 Task: Cancel the 'Budget Discussion' meeting scheduled for June 26, 2023.
Action: Mouse moved to (378, 490)
Screenshot: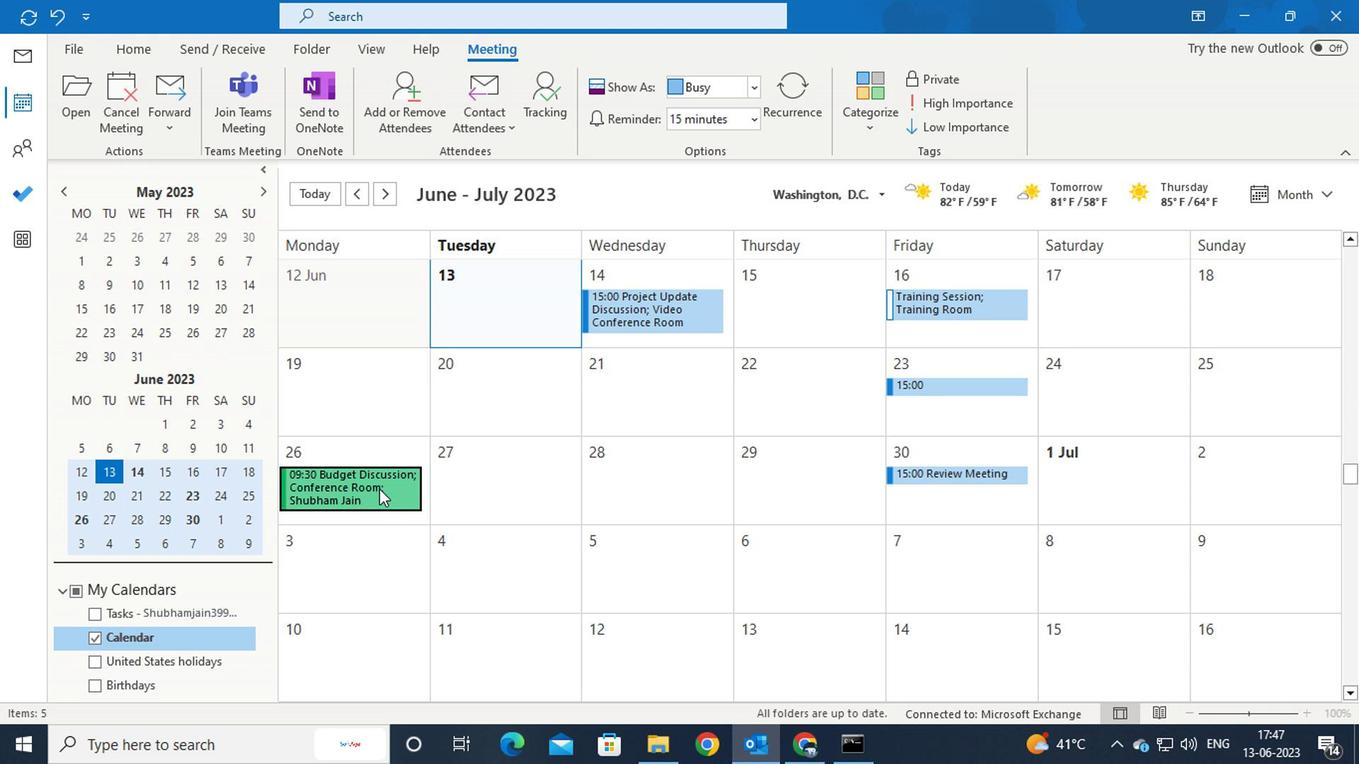 
Action: Mouse pressed left at (378, 490)
Screenshot: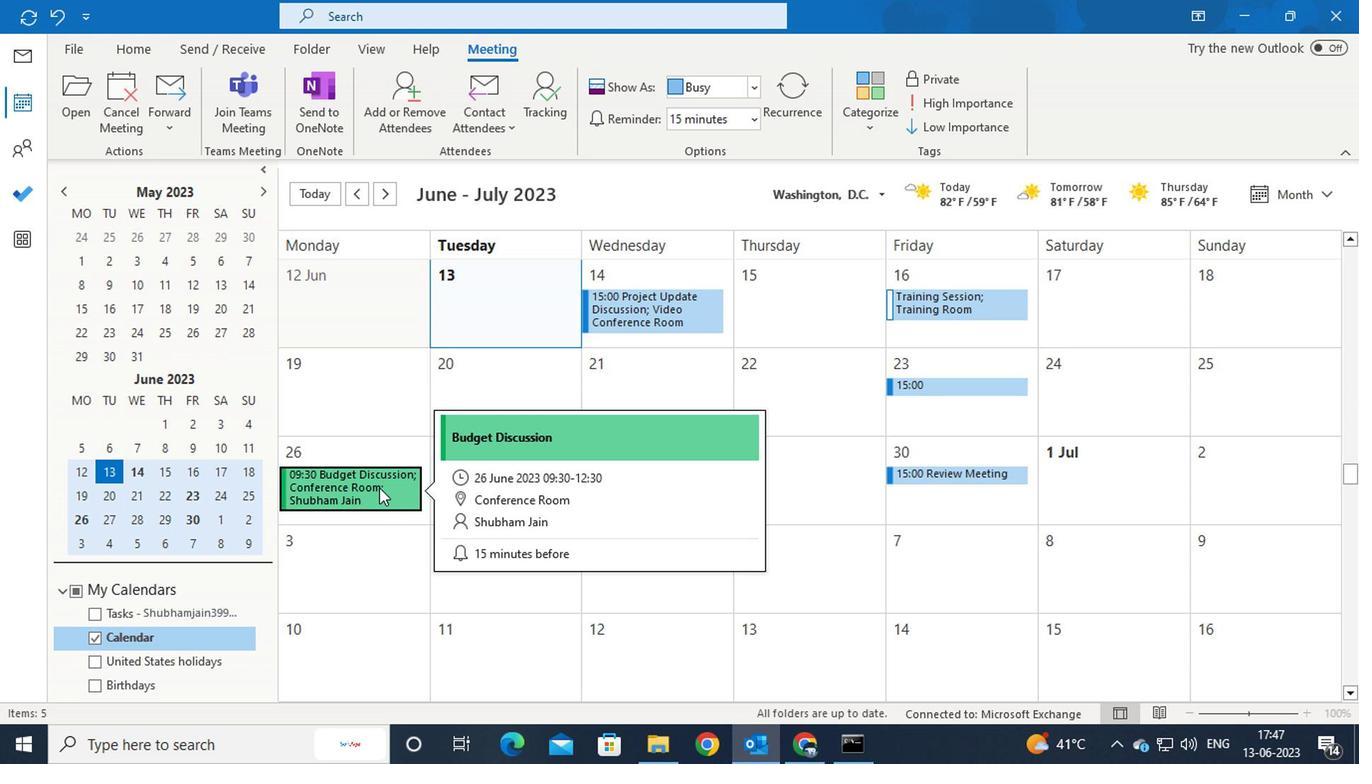 
Action: Mouse pressed left at (378, 490)
Screenshot: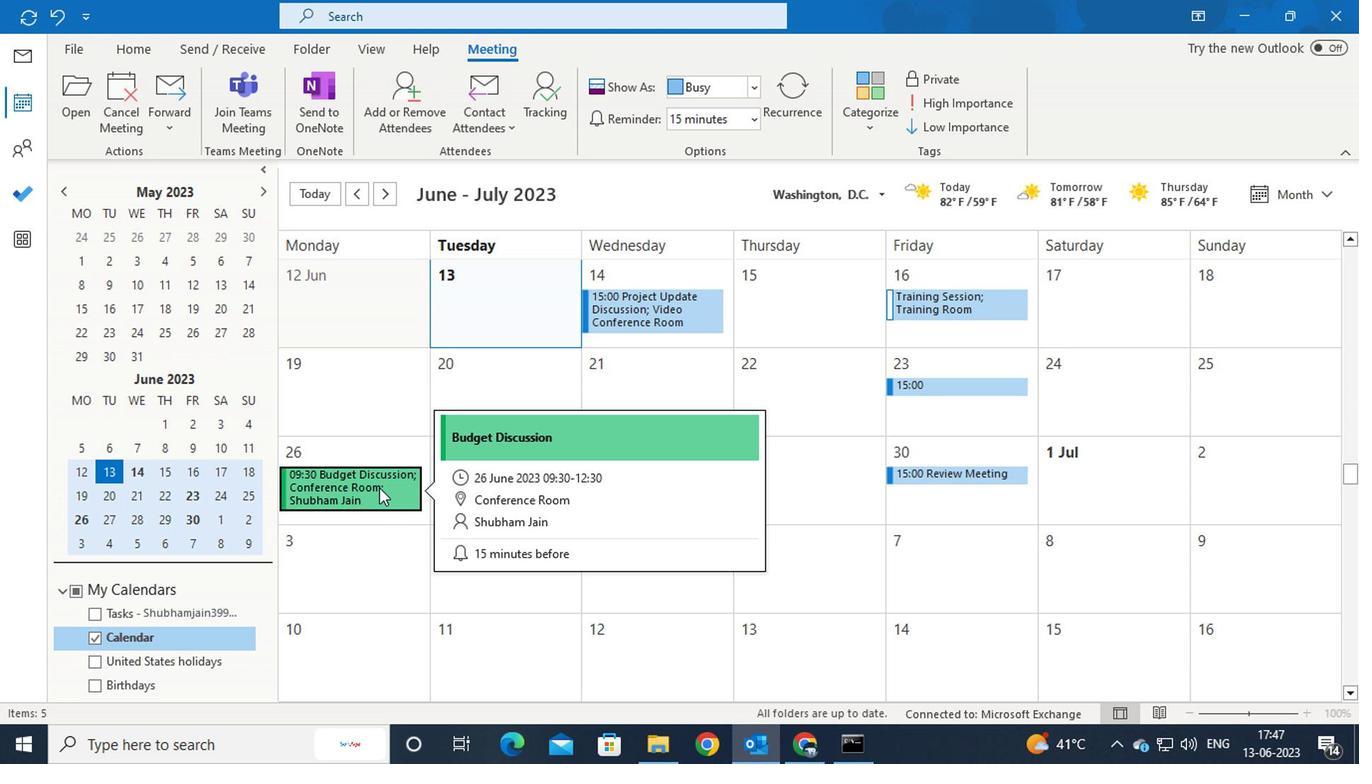 
Action: Mouse moved to (37, 116)
Screenshot: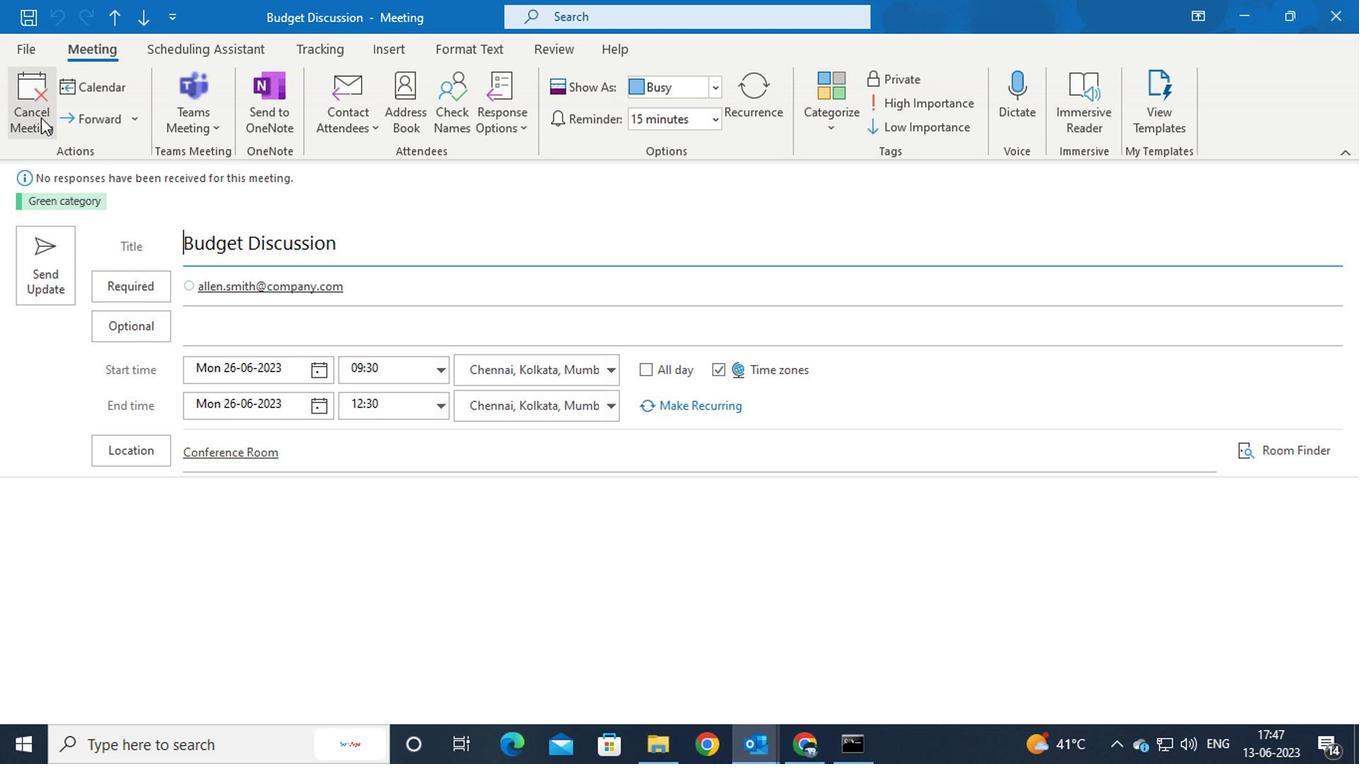 
Action: Mouse pressed left at (37, 116)
Screenshot: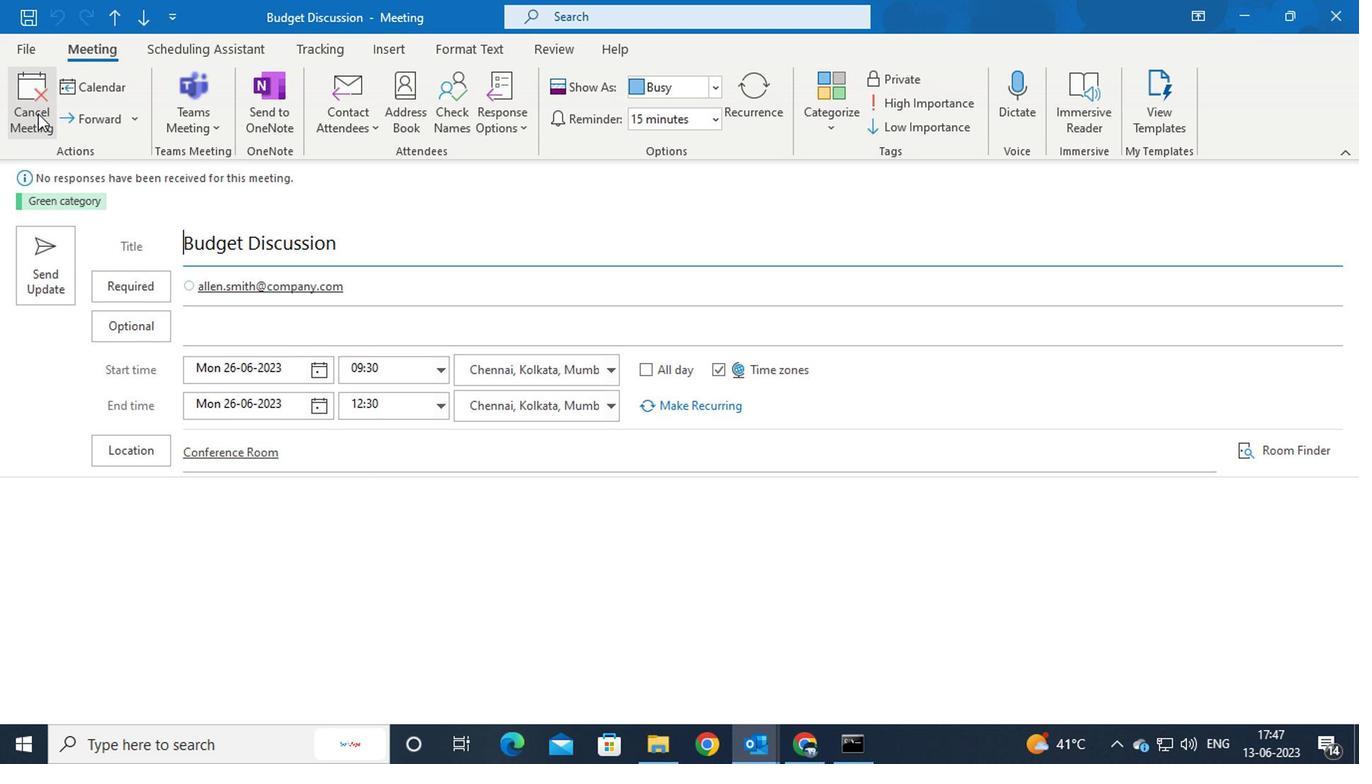 
Action: Mouse moved to (64, 281)
Screenshot: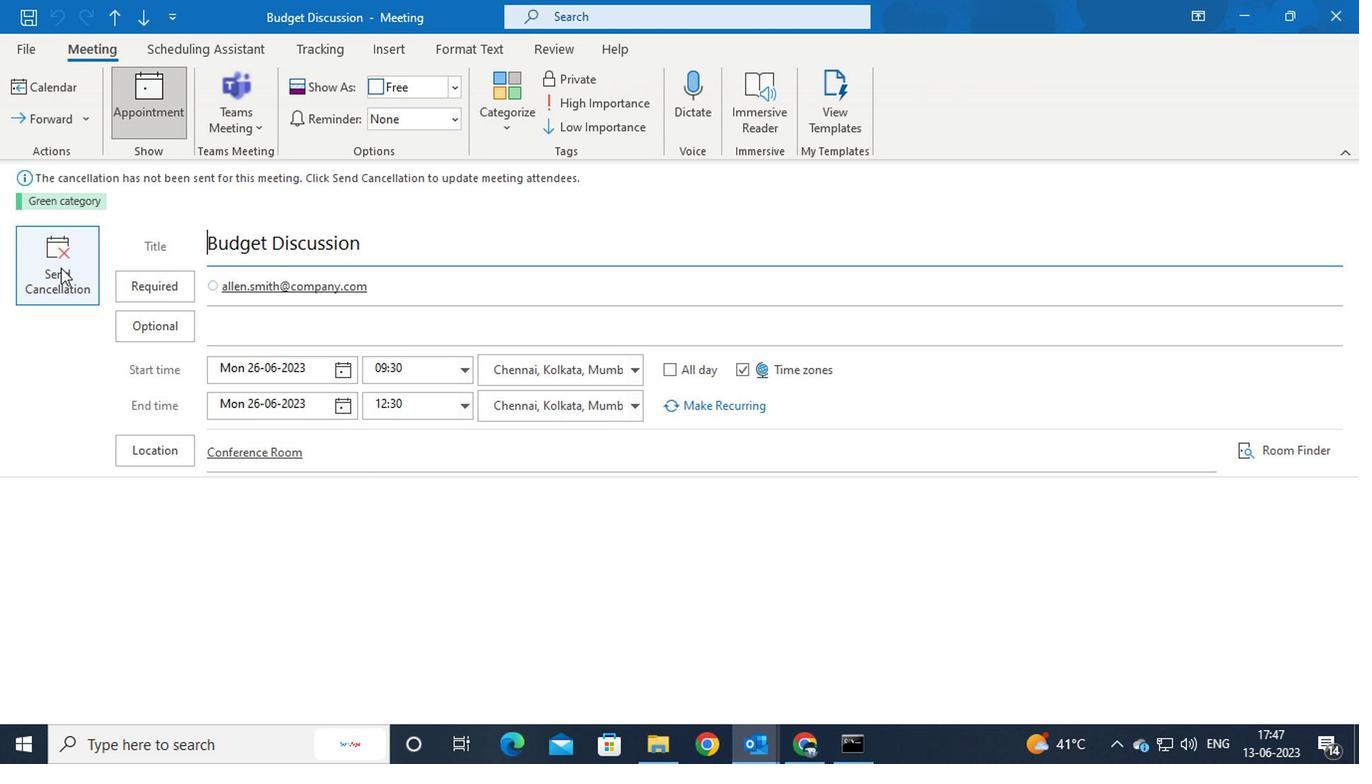 
Action: Mouse pressed left at (64, 281)
Screenshot: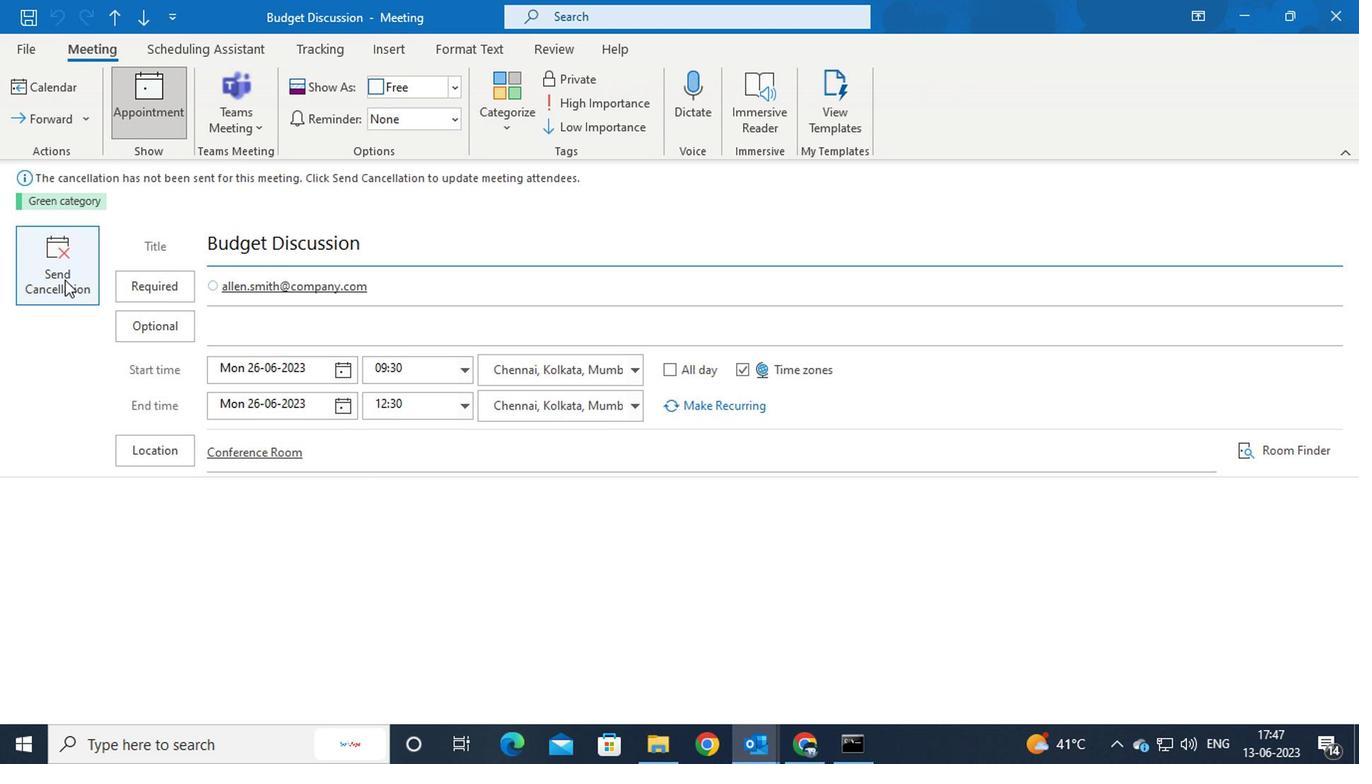 
